 Task: Add Description DS0044 to Card Card0044 in Board Board0041 in Workspace Development in Trello
Action: Mouse moved to (461, 25)
Screenshot: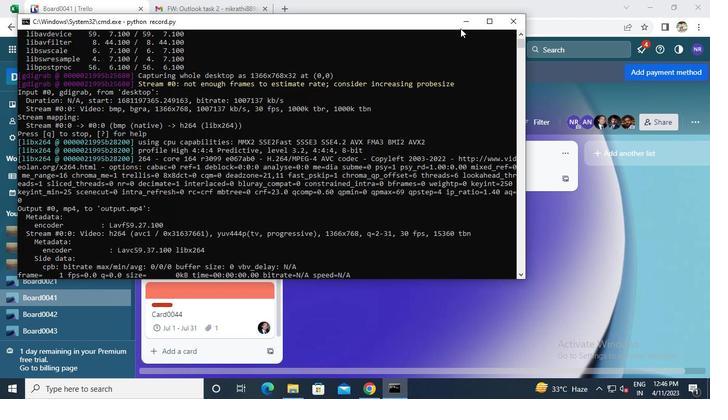 
Action: Mouse pressed left at (461, 25)
Screenshot: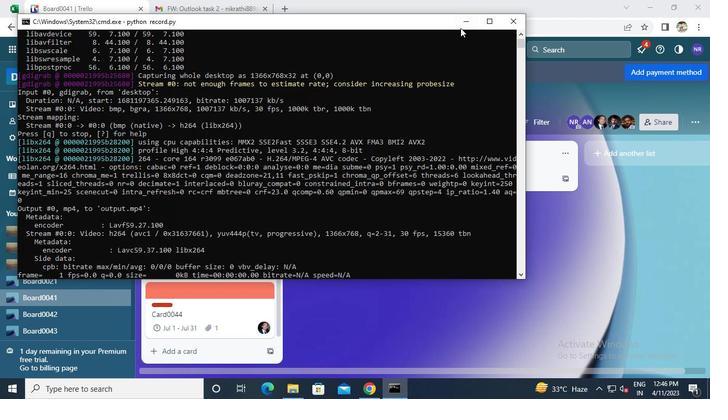 
Action: Mouse moved to (233, 310)
Screenshot: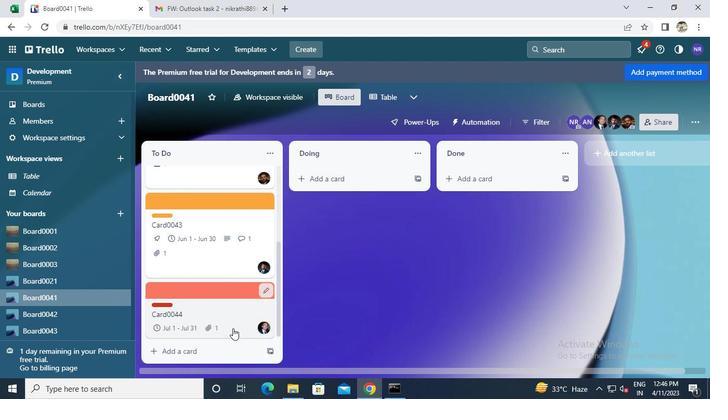 
Action: Mouse pressed left at (233, 310)
Screenshot: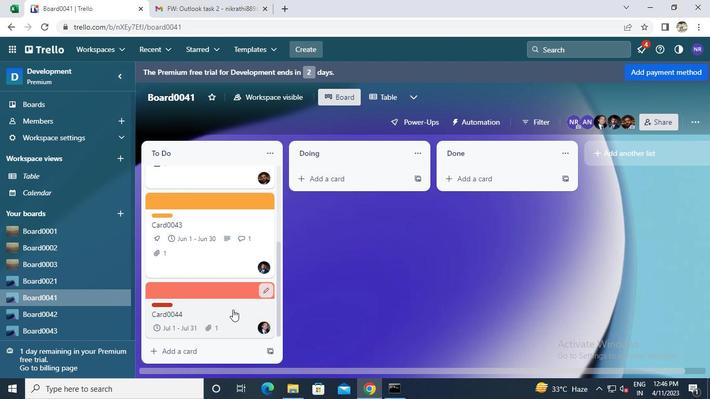 
Action: Mouse moved to (238, 292)
Screenshot: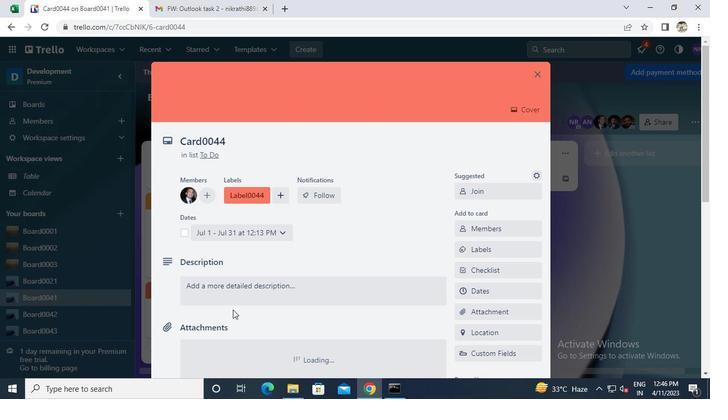 
Action: Mouse pressed left at (238, 292)
Screenshot: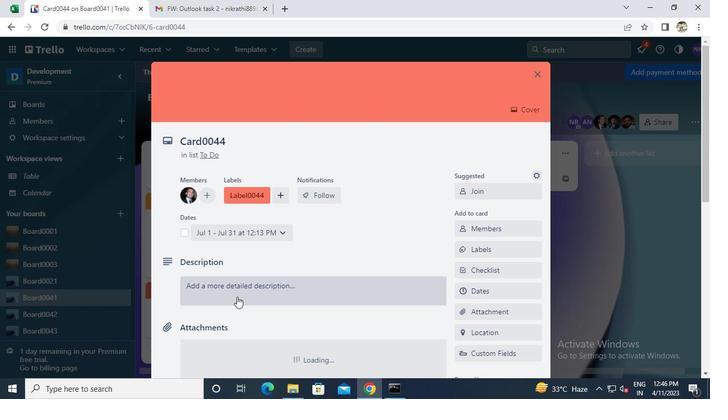 
Action: Keyboard Key.caps_lock
Screenshot: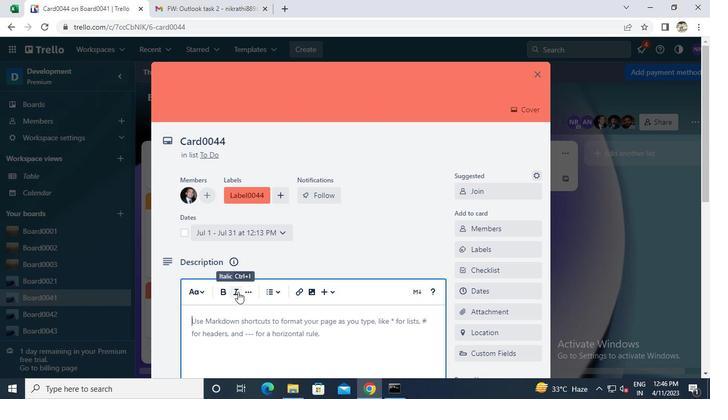 
Action: Keyboard d
Screenshot: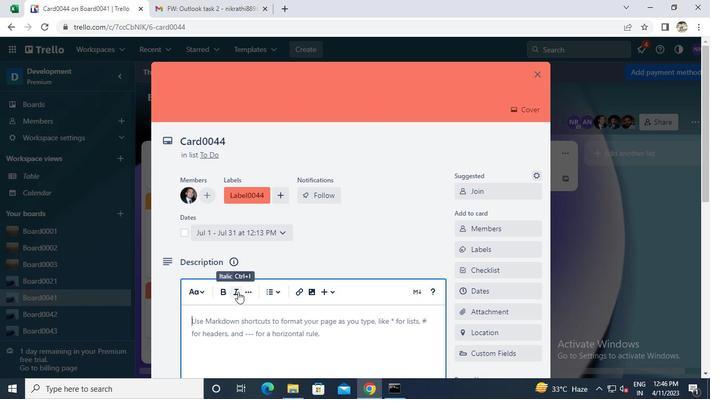 
Action: Keyboard s
Screenshot: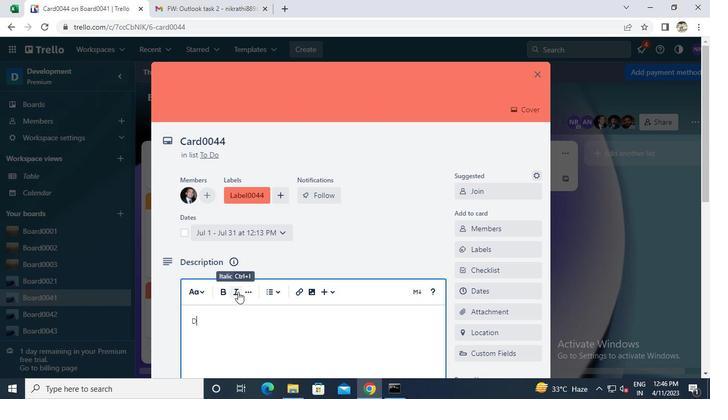 
Action: Keyboard 0
Screenshot: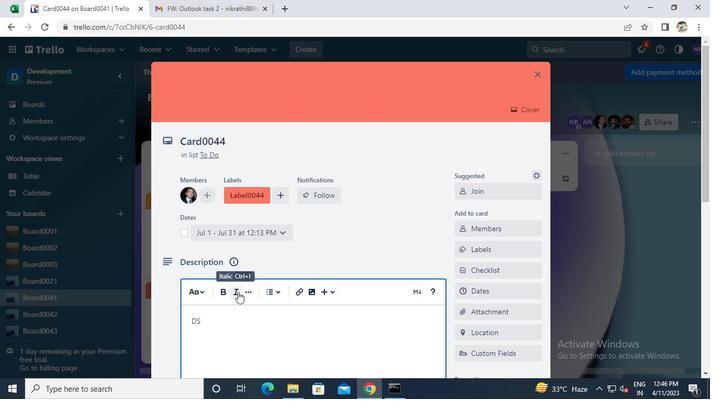 
Action: Keyboard 0
Screenshot: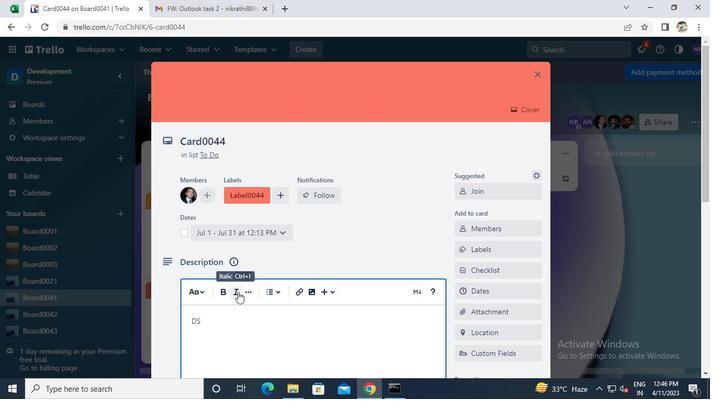 
Action: Keyboard 4
Screenshot: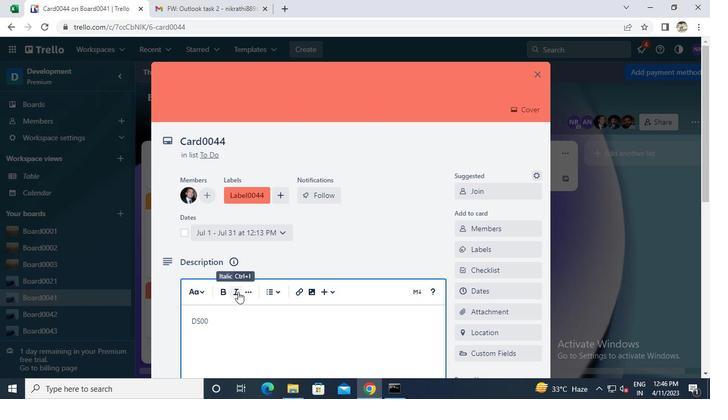 
Action: Keyboard 4
Screenshot: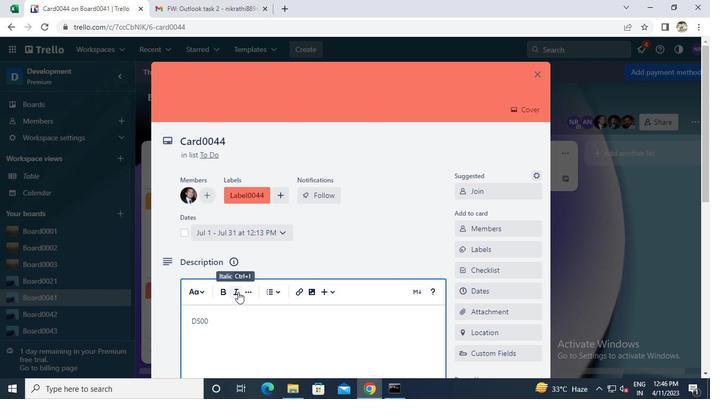 
Action: Mouse moved to (199, 275)
Screenshot: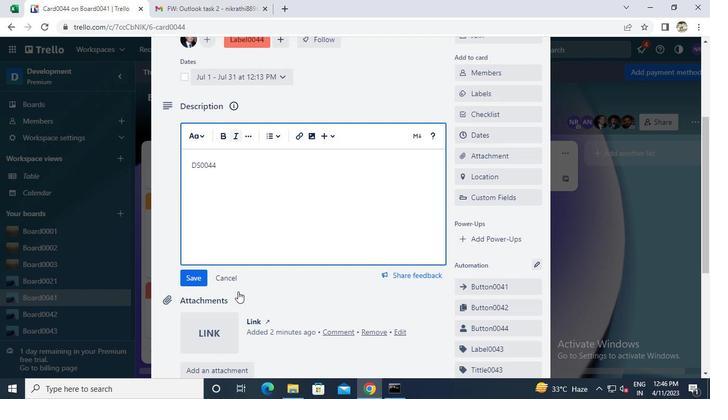 
Action: Mouse pressed left at (199, 275)
Screenshot: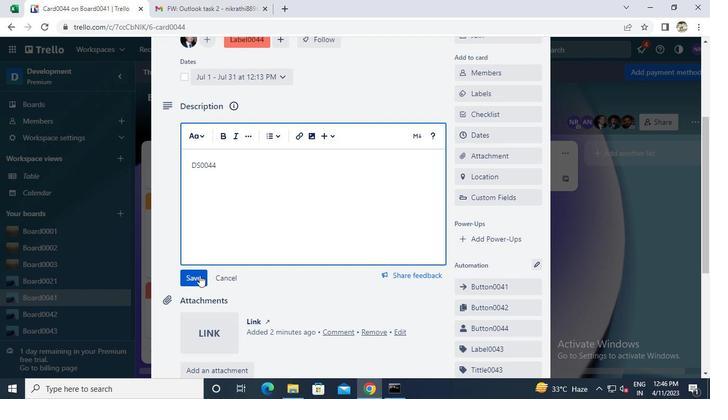 
Action: Mouse moved to (391, 386)
Screenshot: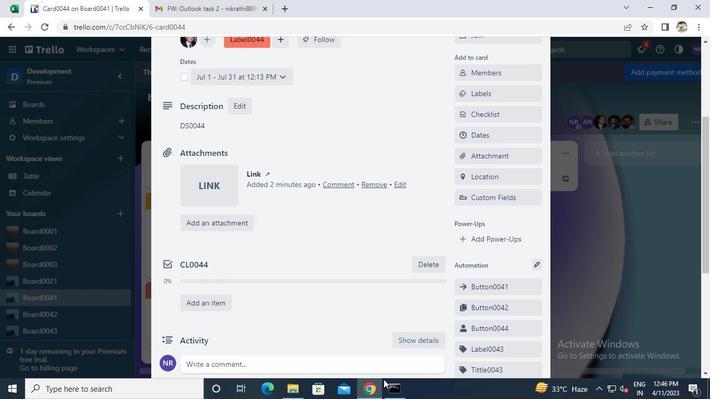 
Action: Mouse pressed left at (391, 386)
Screenshot: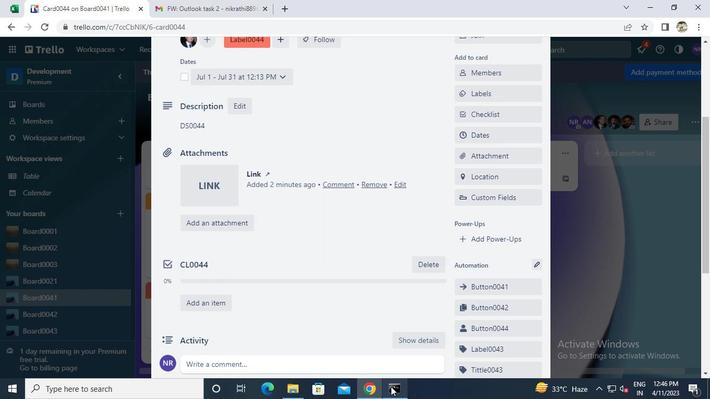 
Action: Mouse moved to (512, 22)
Screenshot: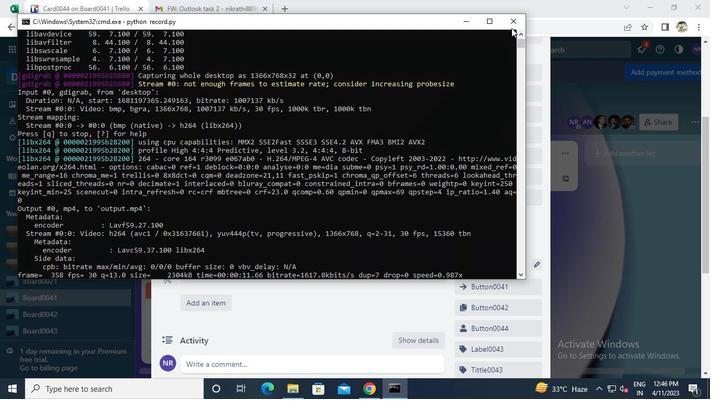 
Action: Mouse pressed left at (512, 22)
Screenshot: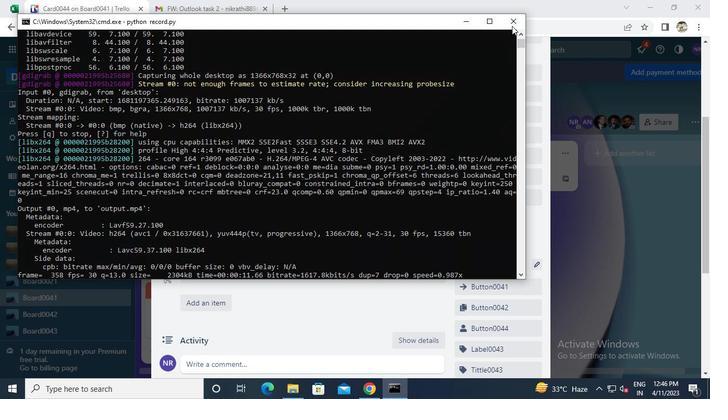 
